 Task: Install and configure a spell-checking extension for Visual Studio Code.
Action: Mouse moved to (6, 39)
Screenshot: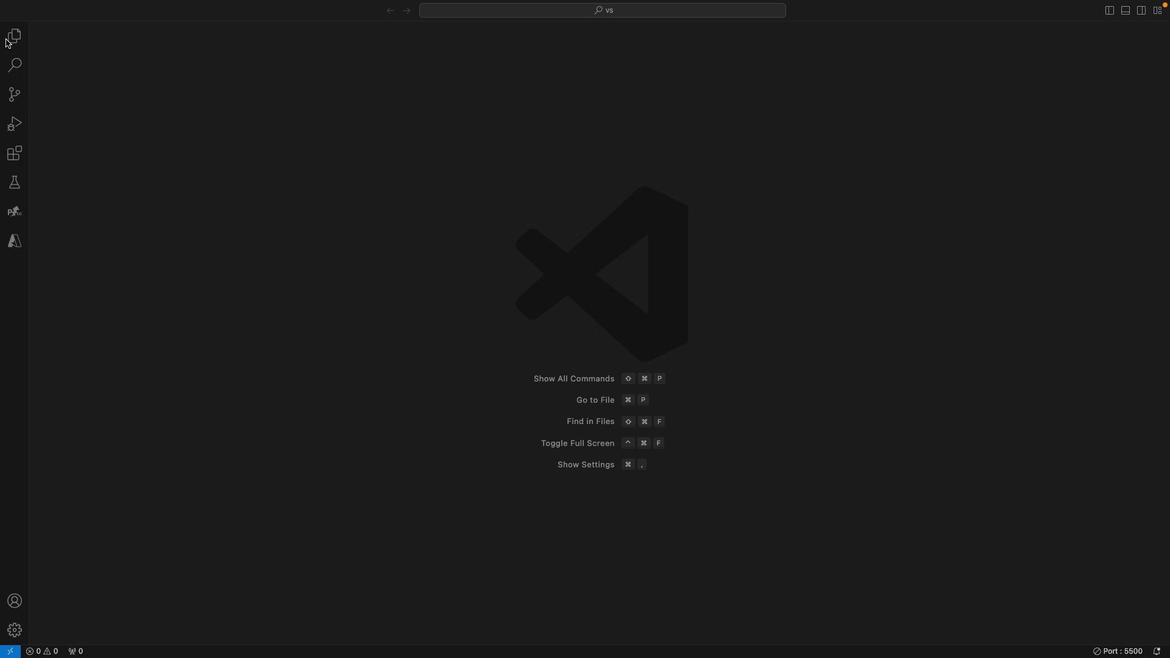 
Action: Mouse pressed left at (6, 39)
Screenshot: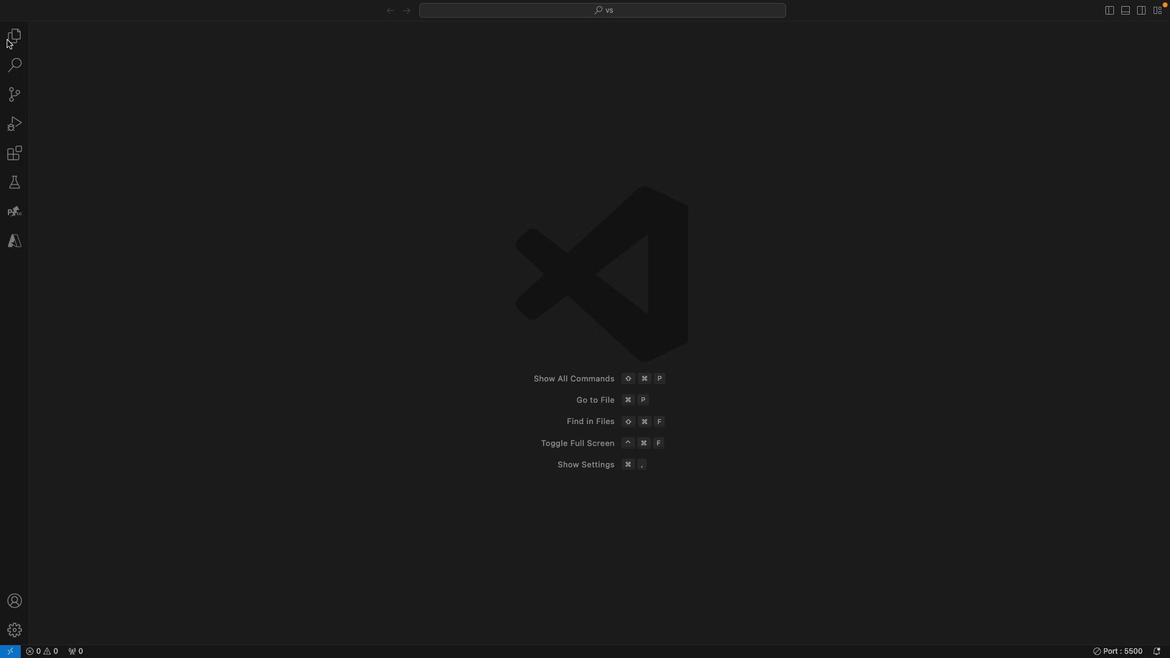 
Action: Mouse moved to (16, 159)
Screenshot: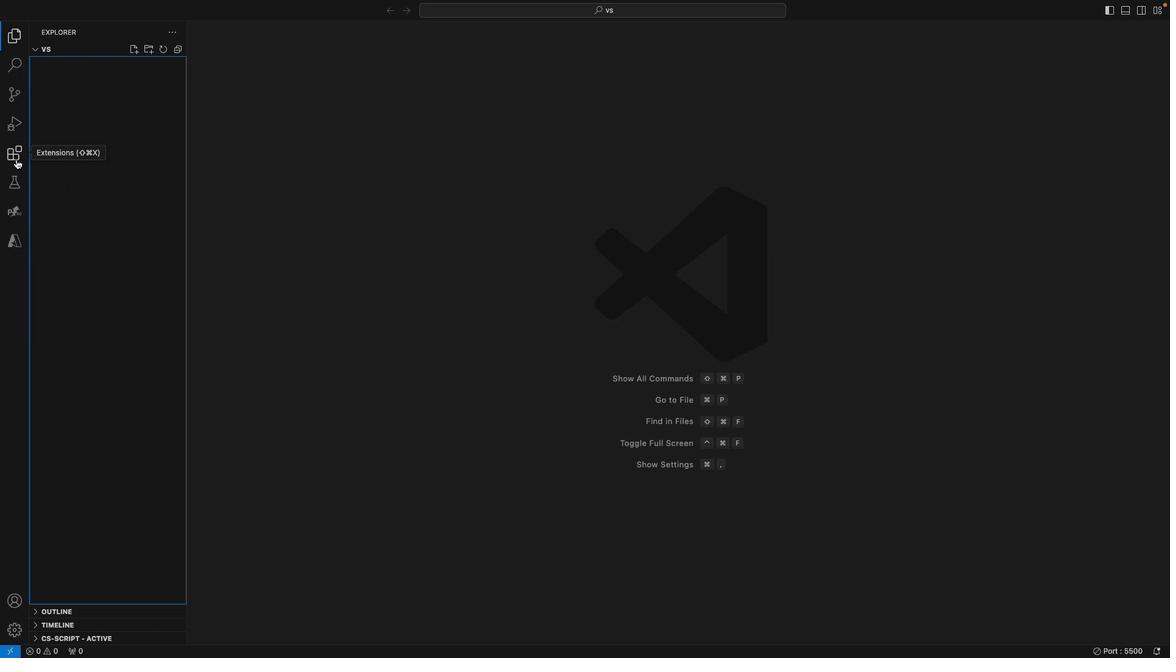 
Action: Mouse pressed left at (16, 159)
Screenshot: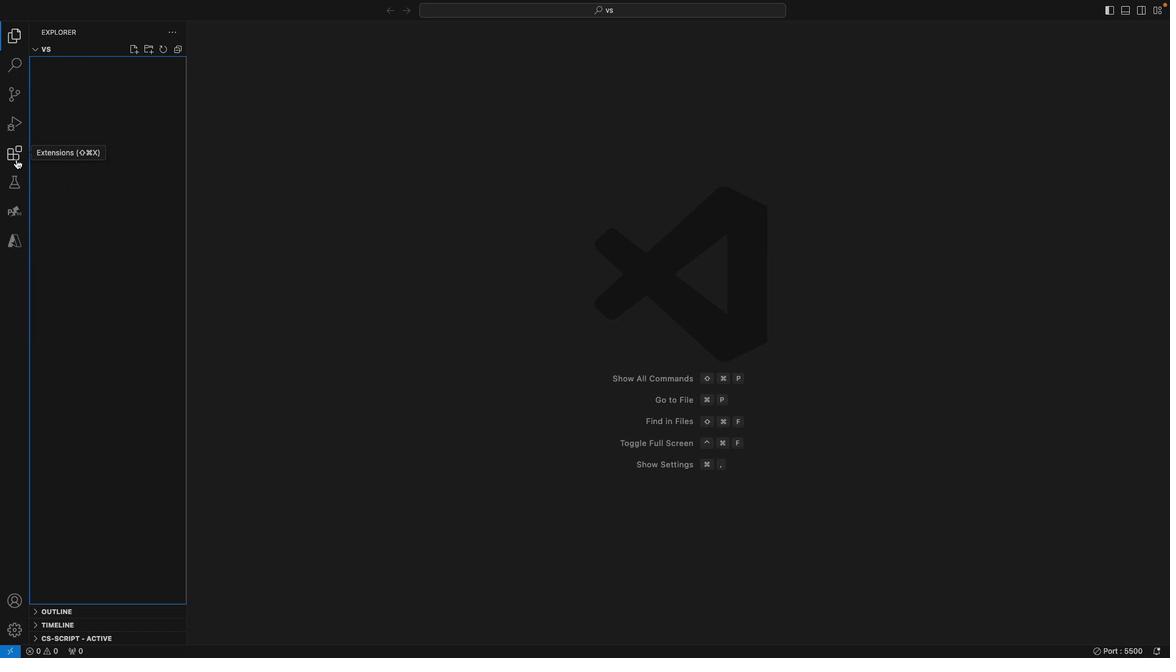 
Action: Mouse moved to (106, 57)
Screenshot: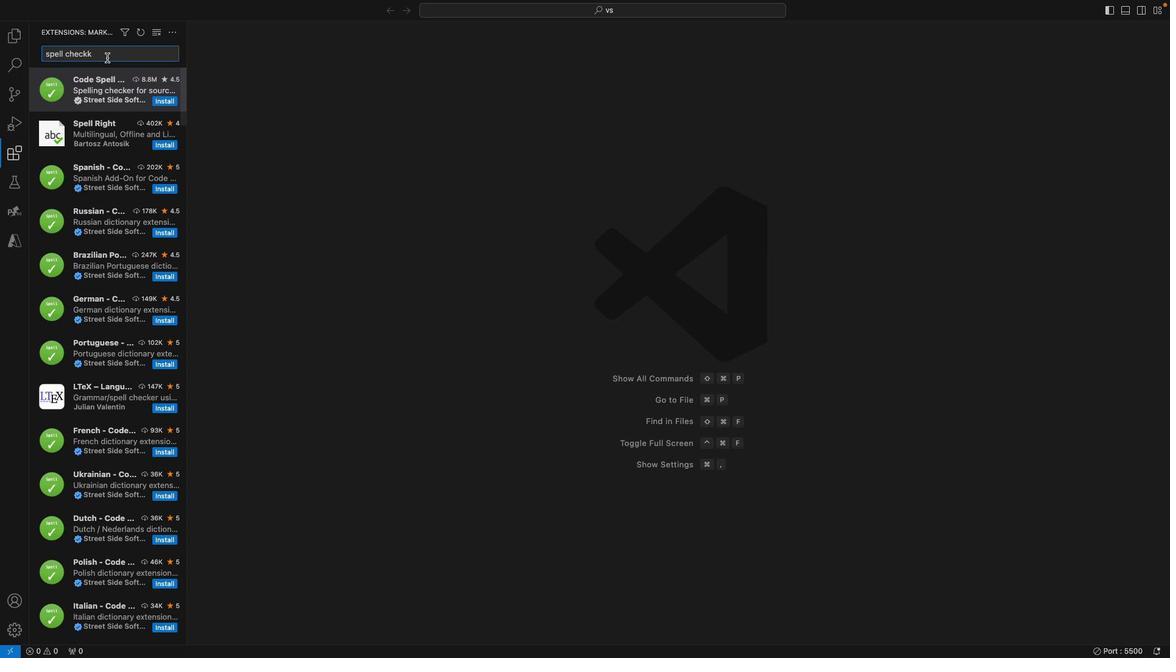 
Action: Mouse pressed left at (106, 57)
Screenshot: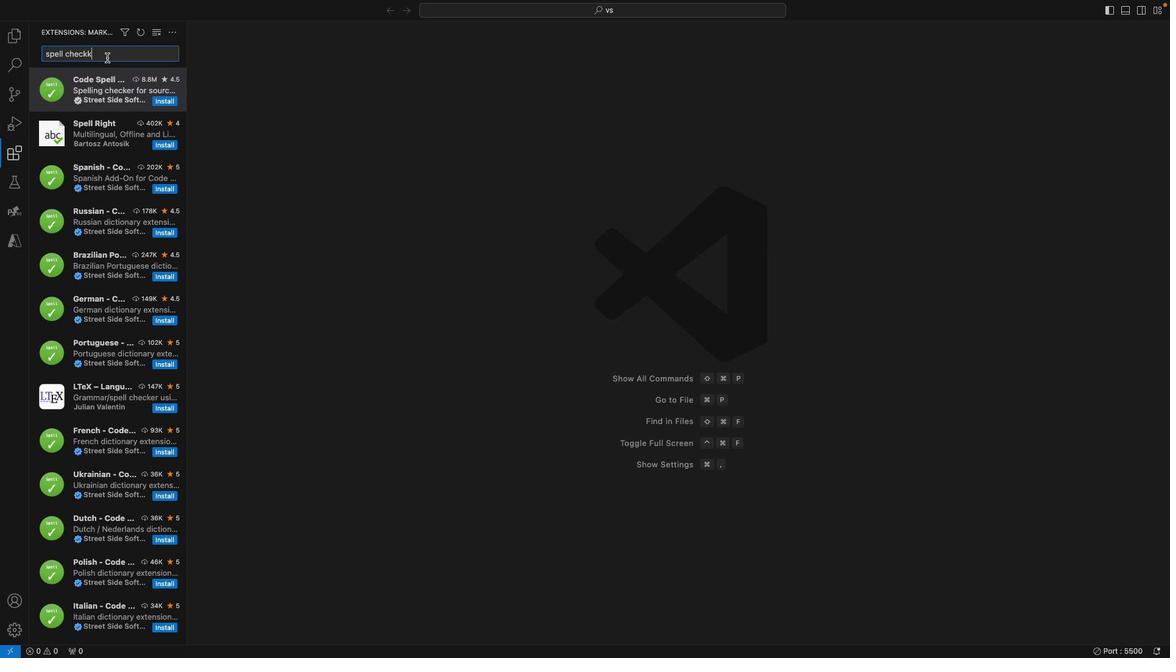 
Action: Mouse moved to (40, 51)
Screenshot: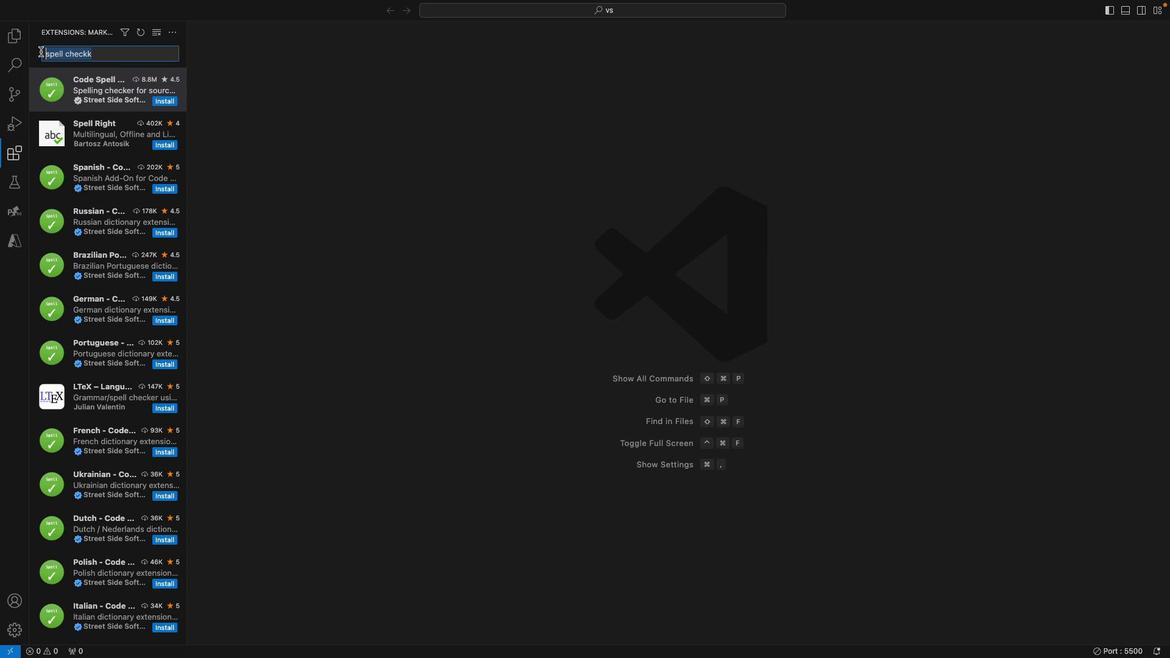 
Action: Key pressed Key.backspace's''p''e''l''l'Key.space'c''h''e''c''k''i''n''g'Key.space
Screenshot: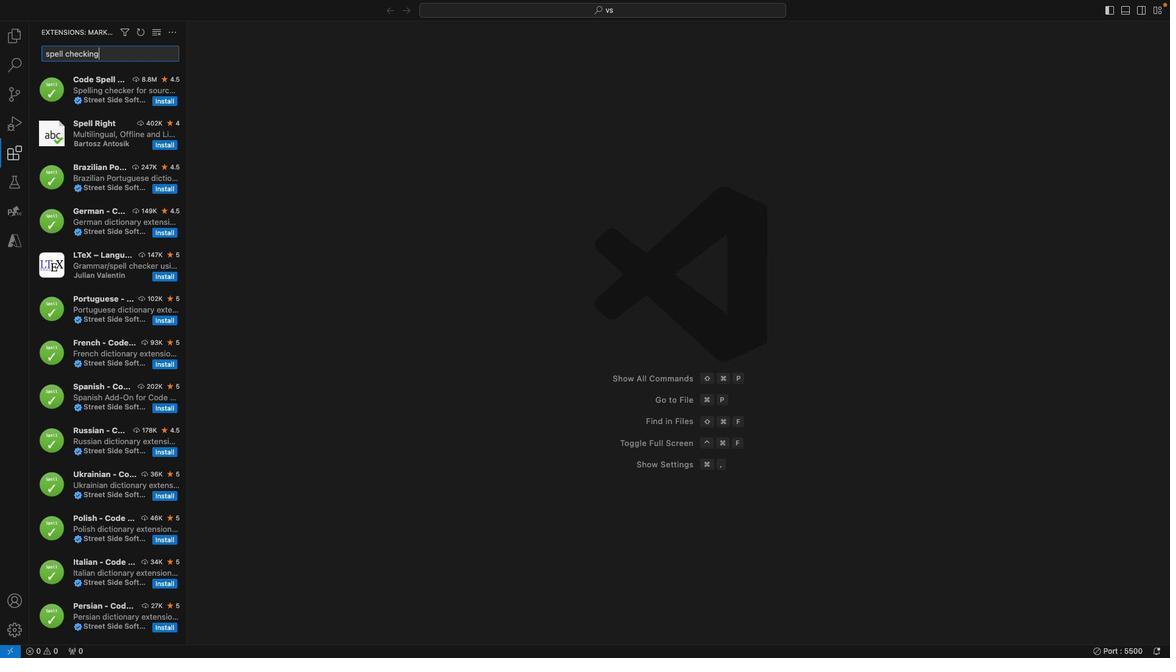 
Action: Mouse moved to (101, 133)
Screenshot: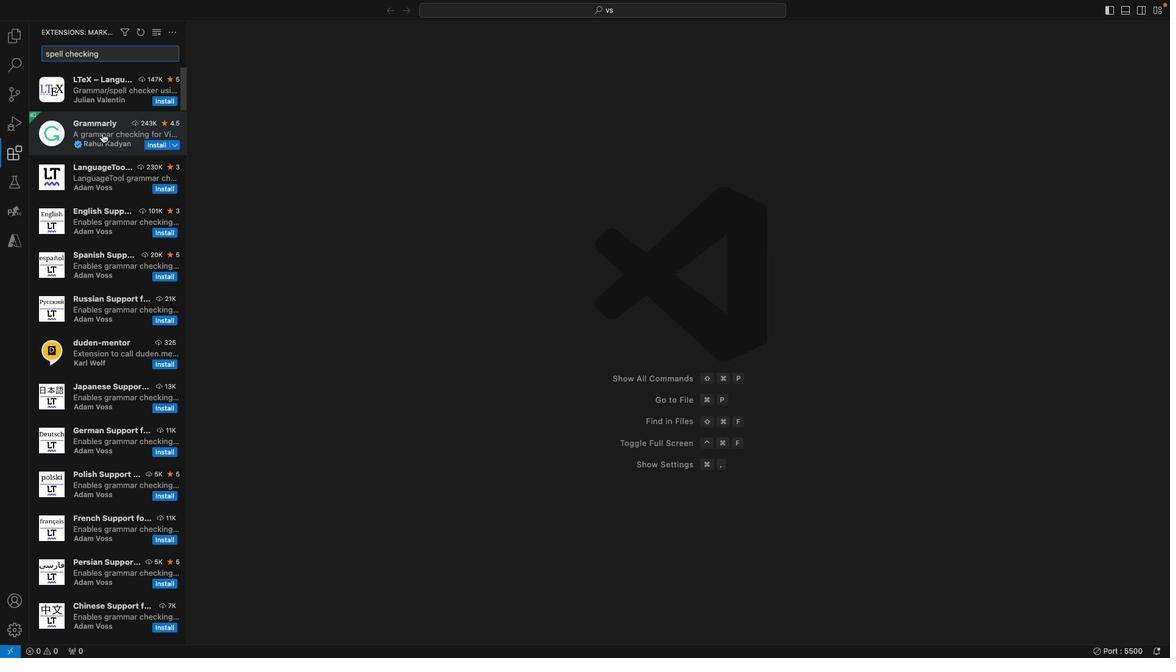 
Action: Mouse pressed left at (101, 133)
Screenshot: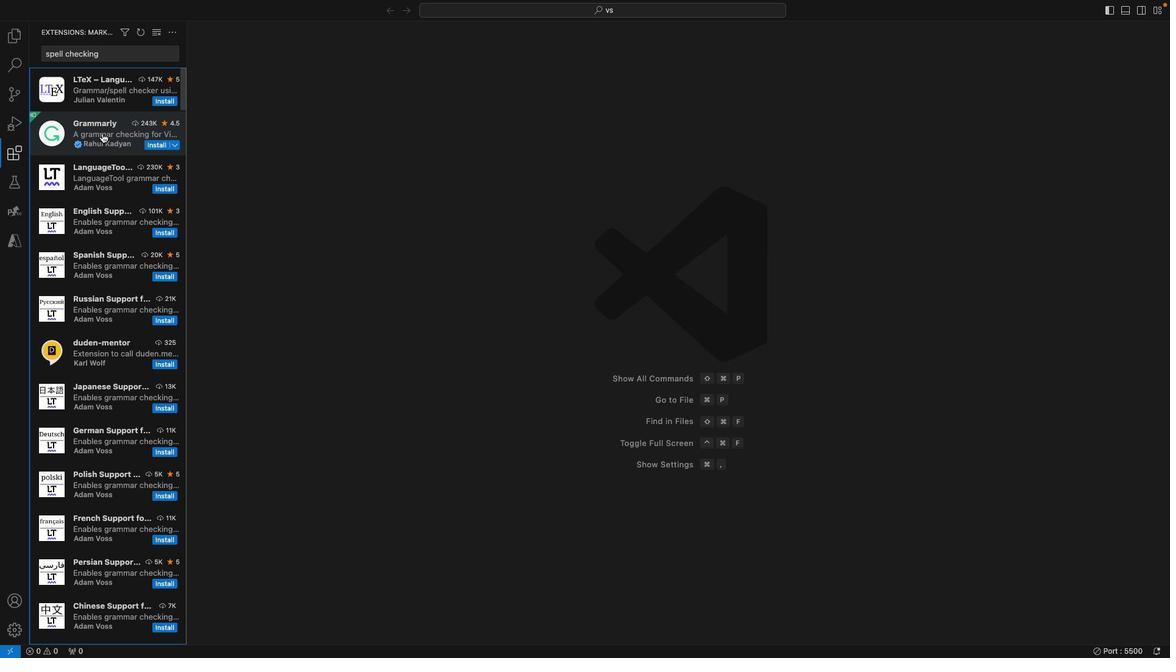 
Action: Mouse moved to (107, 48)
Screenshot: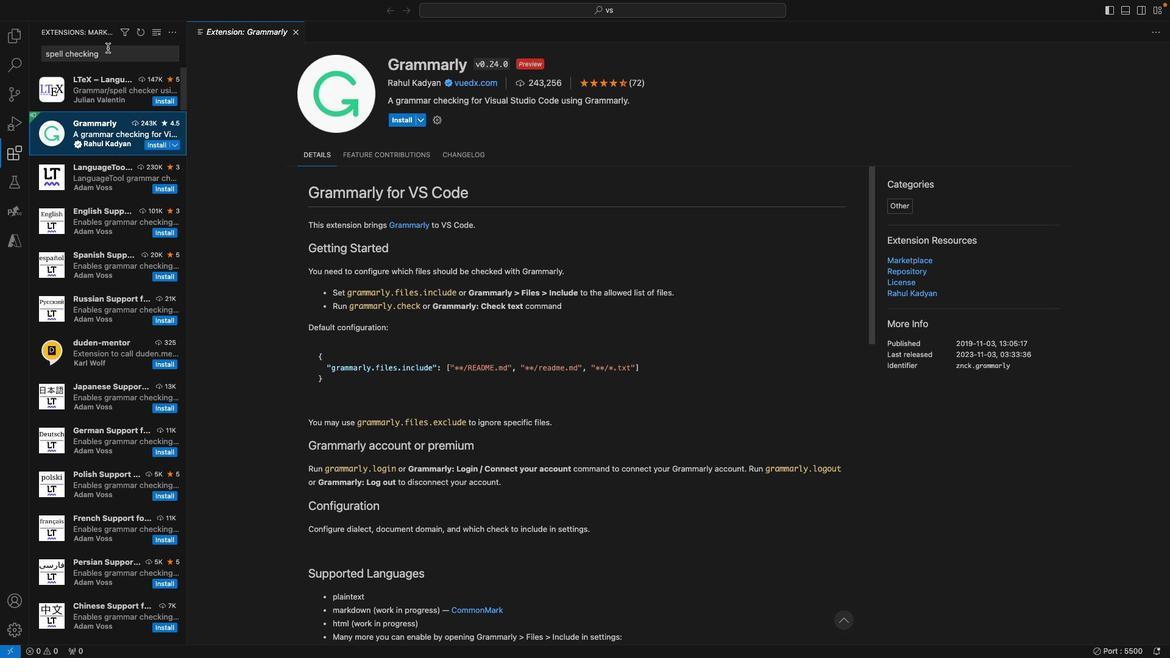 
Action: Mouse pressed left at (107, 48)
Screenshot: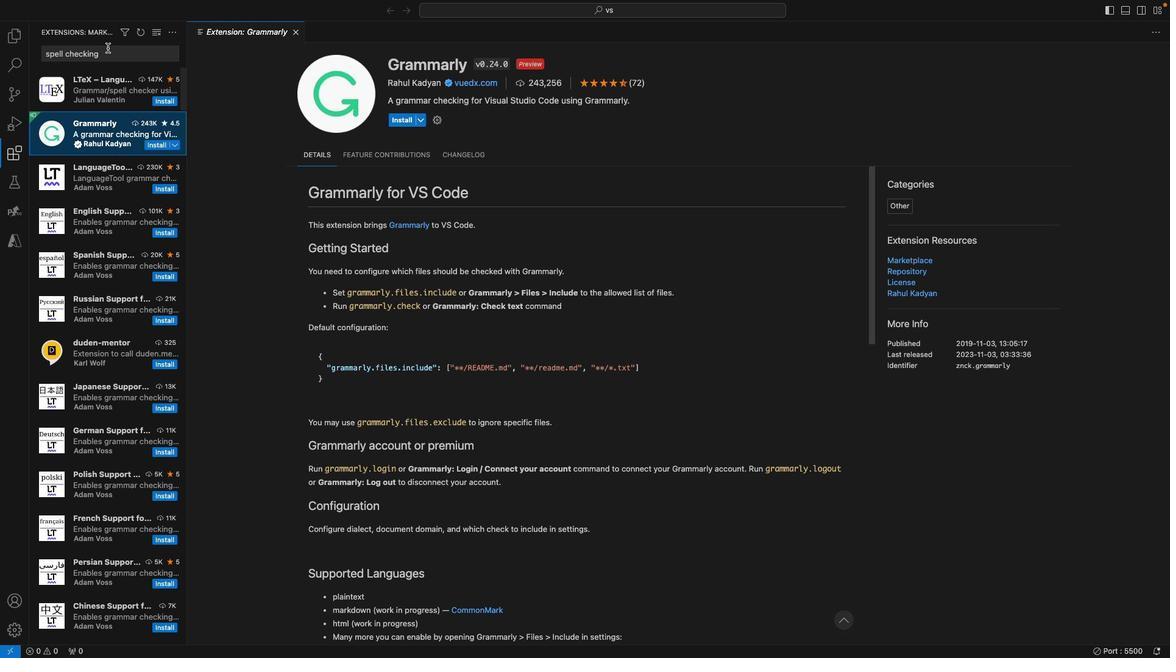 
Action: Key pressed Key.backspaceKey.backspaceKey.backspaceKey.backspaceKey.backspaceKey.backspaceKey.backspaceKey.backspaceKey.backspaceKey.backspaceKey.backspaceKey.backspaceKey.backspaceKey.backspaceKey.backspaceKey.backspaceKey.backspace's''p''e''l''l'Key.spaceKey.backspace'-'
Screenshot: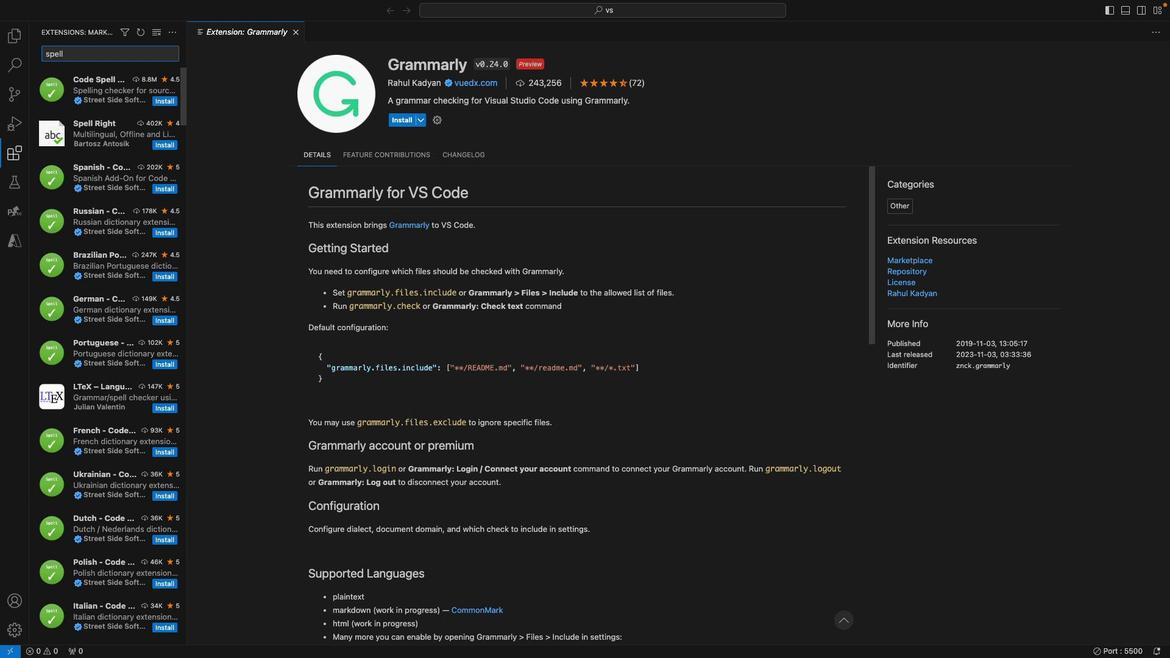 
Action: Mouse moved to (99, 76)
Screenshot: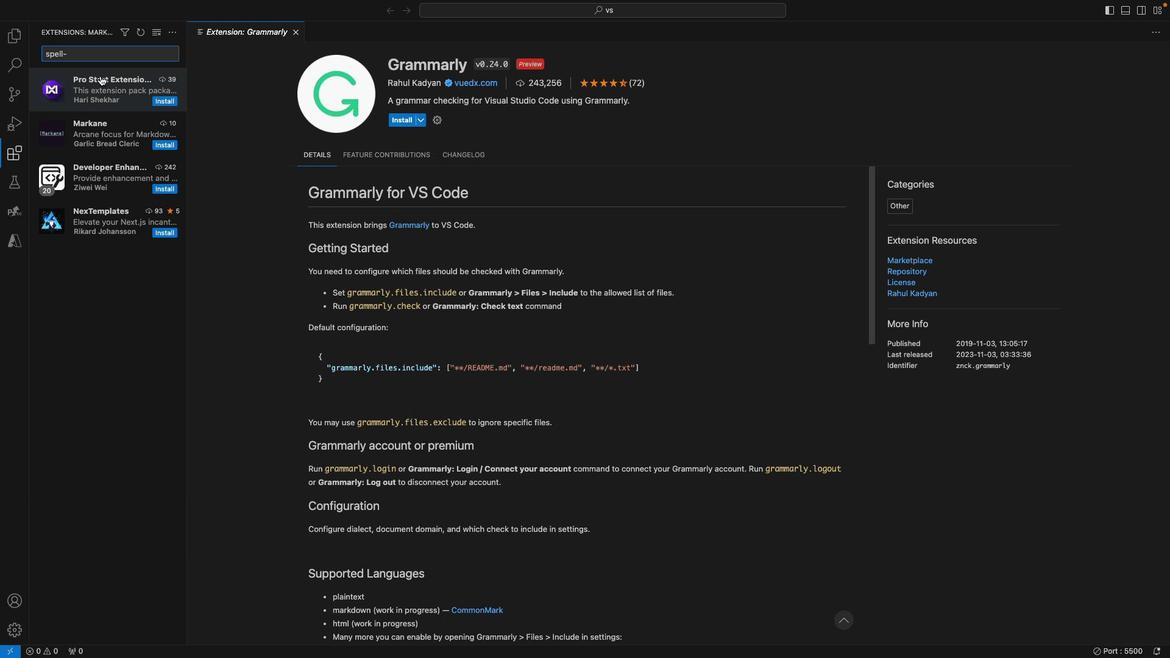 
Action: Key pressed Key.backspace
Screenshot: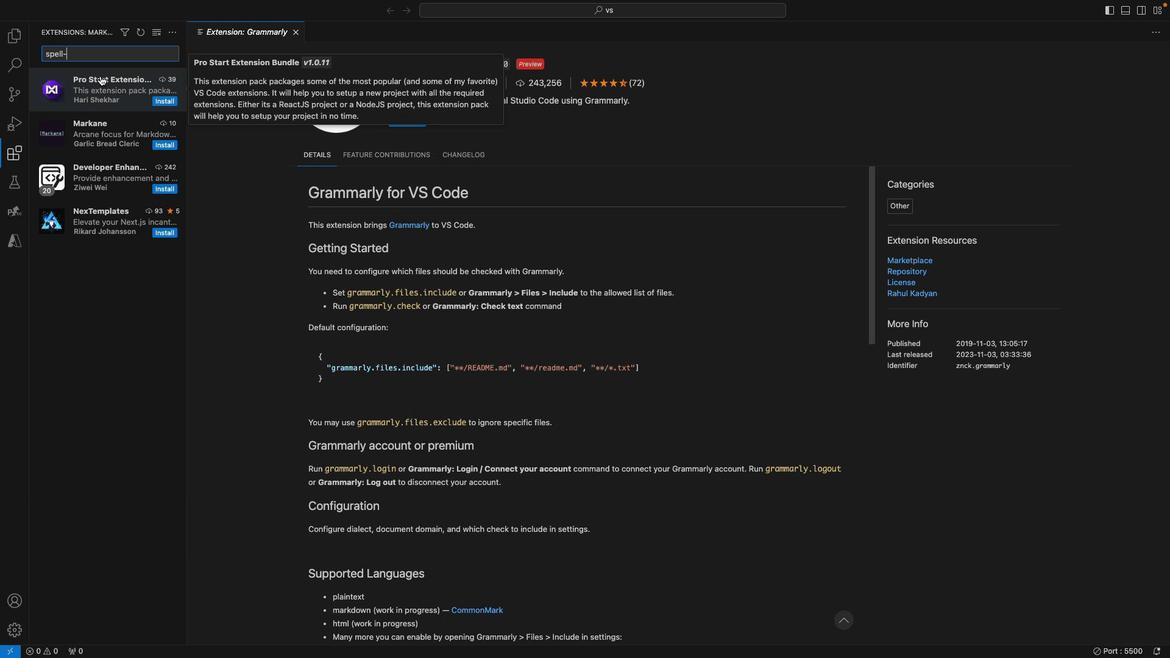 
Action: Mouse moved to (96, 90)
Screenshot: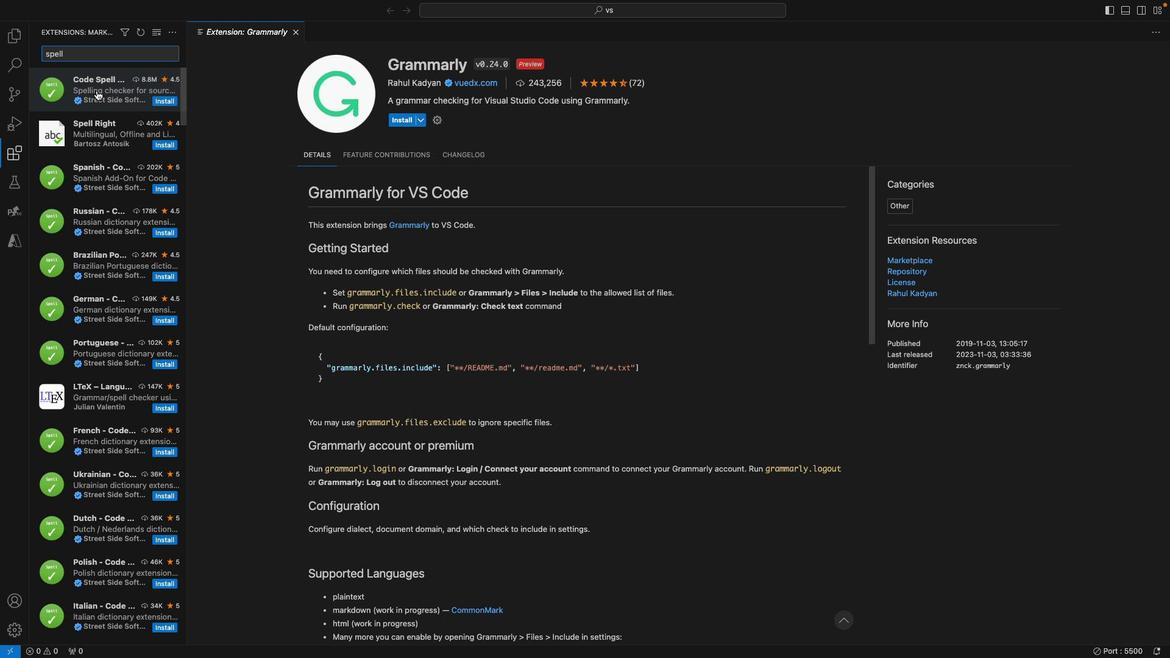 
Action: Mouse pressed left at (96, 90)
Screenshot: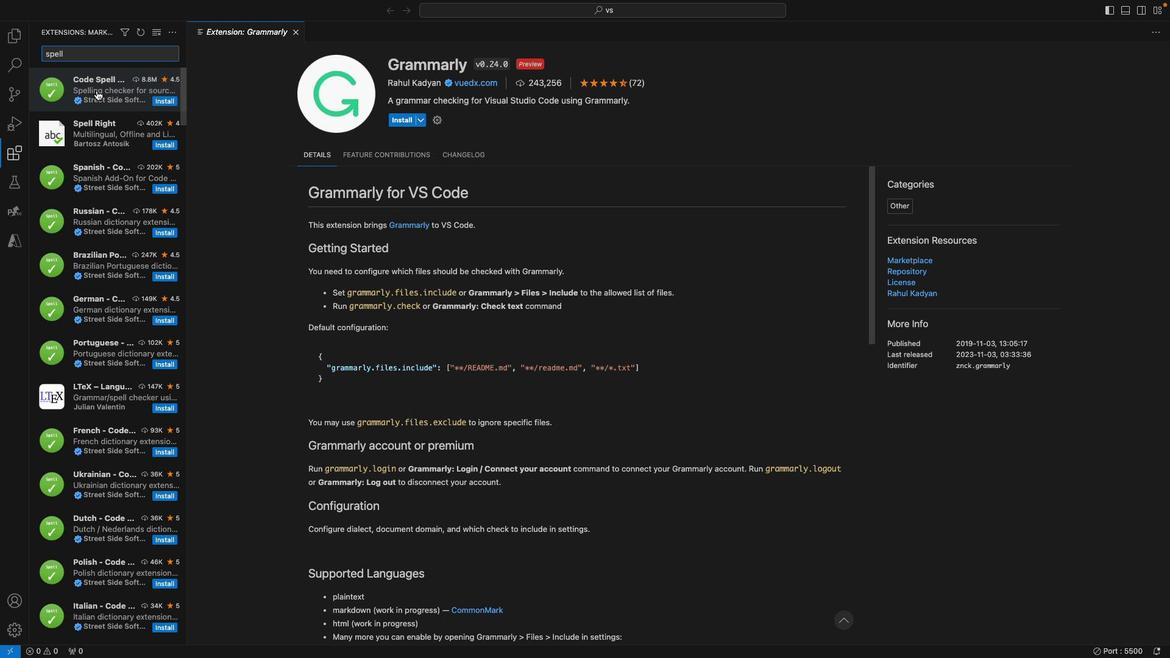 
Action: Mouse moved to (398, 122)
Screenshot: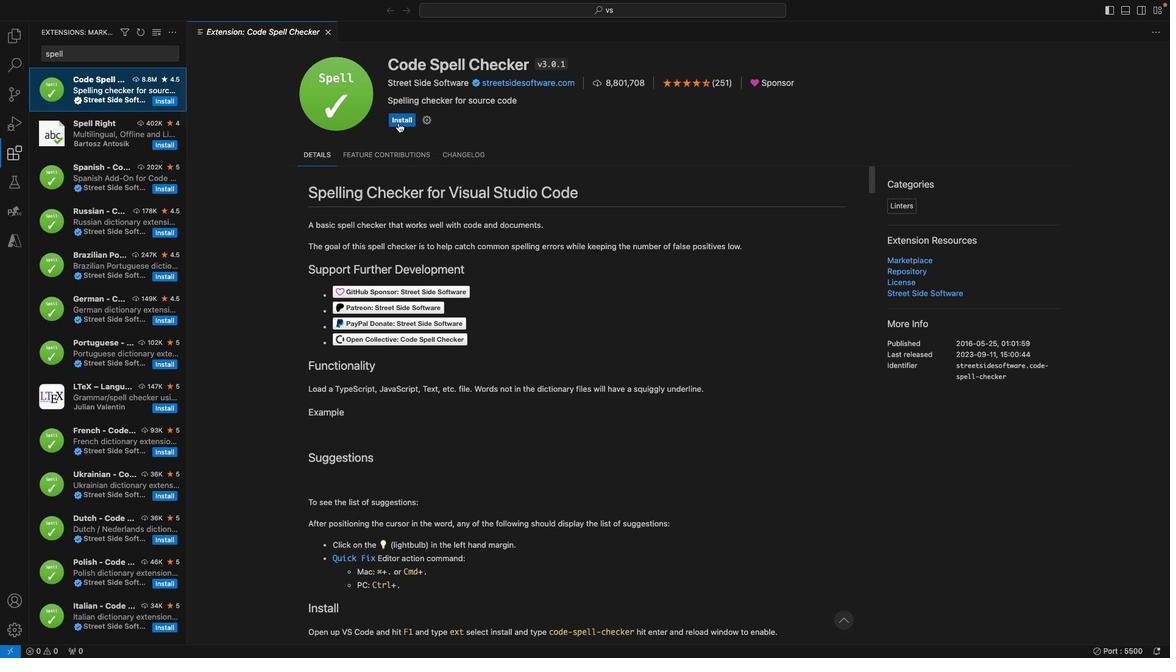 
Action: Mouse pressed left at (398, 122)
Screenshot: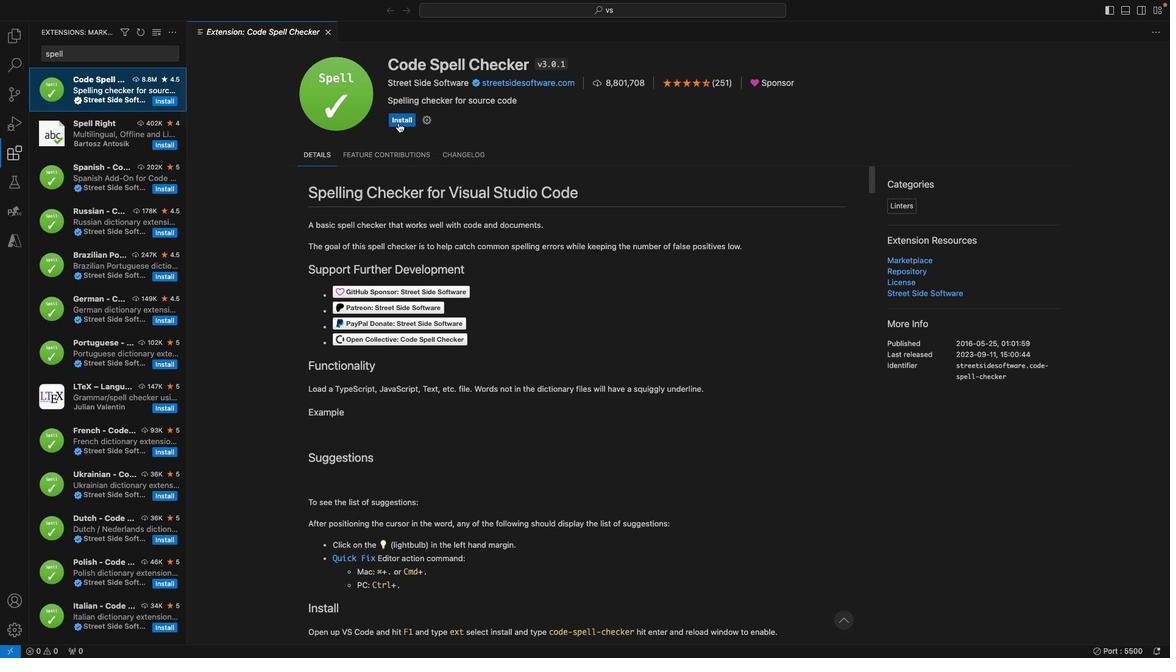 
Action: Mouse moved to (440, 170)
Screenshot: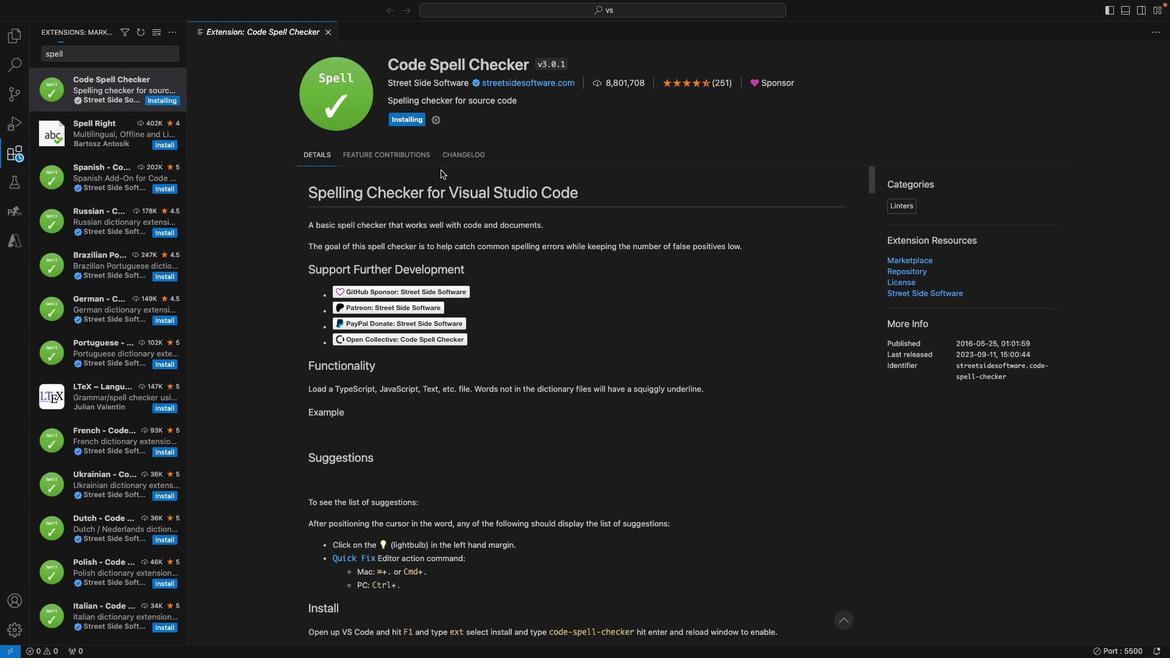 
